 Task: Apply assignee "Requester".
Action: Mouse moved to (88, 81)
Screenshot: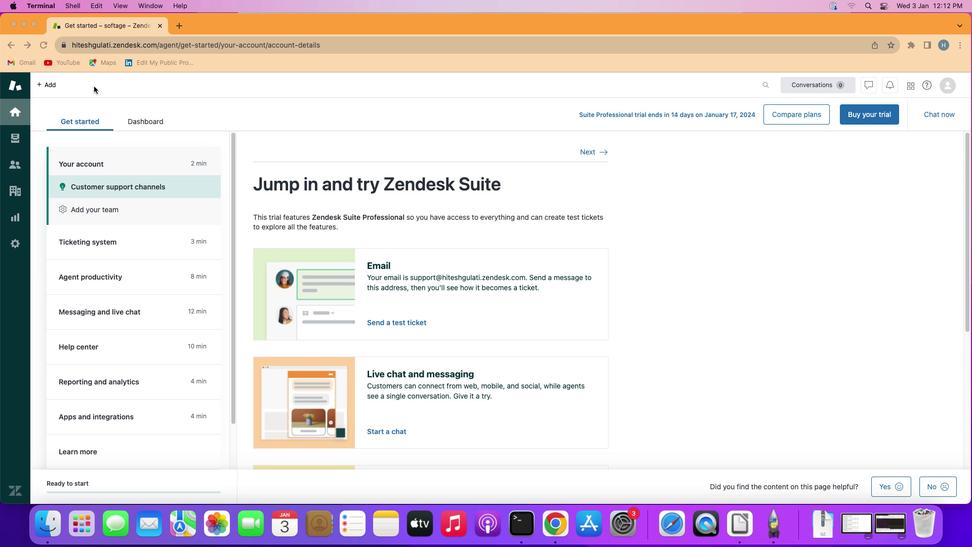 
Action: Mouse pressed left at (88, 81)
Screenshot: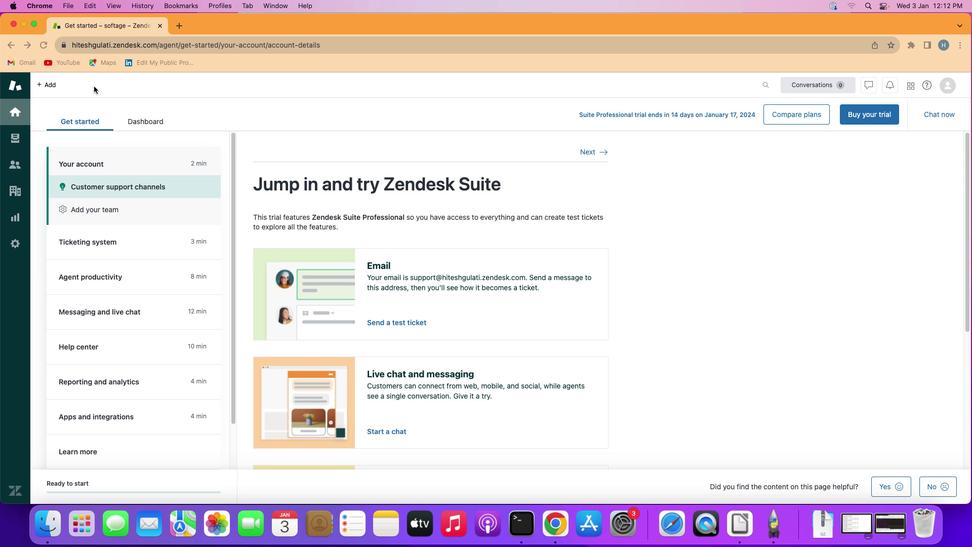 
Action: Mouse moved to (7, 129)
Screenshot: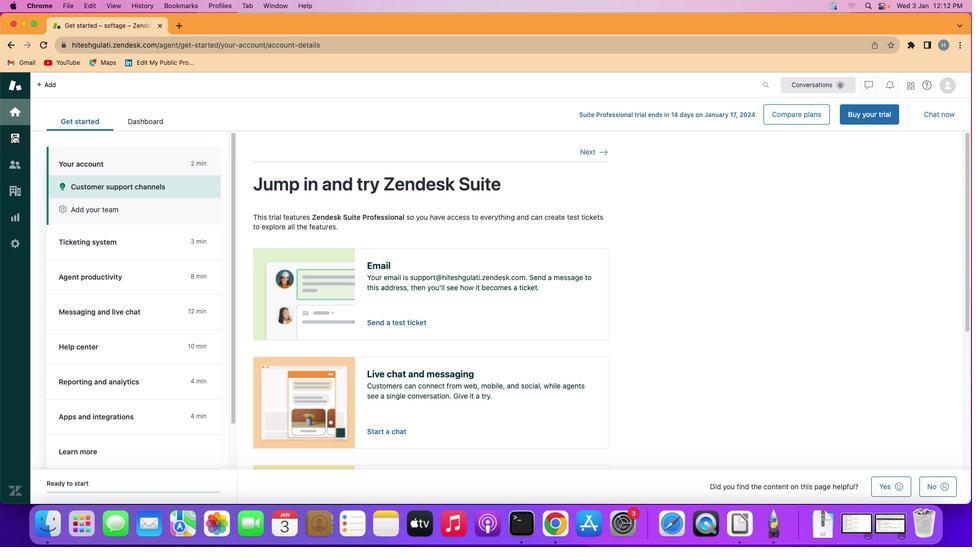 
Action: Mouse pressed left at (7, 129)
Screenshot: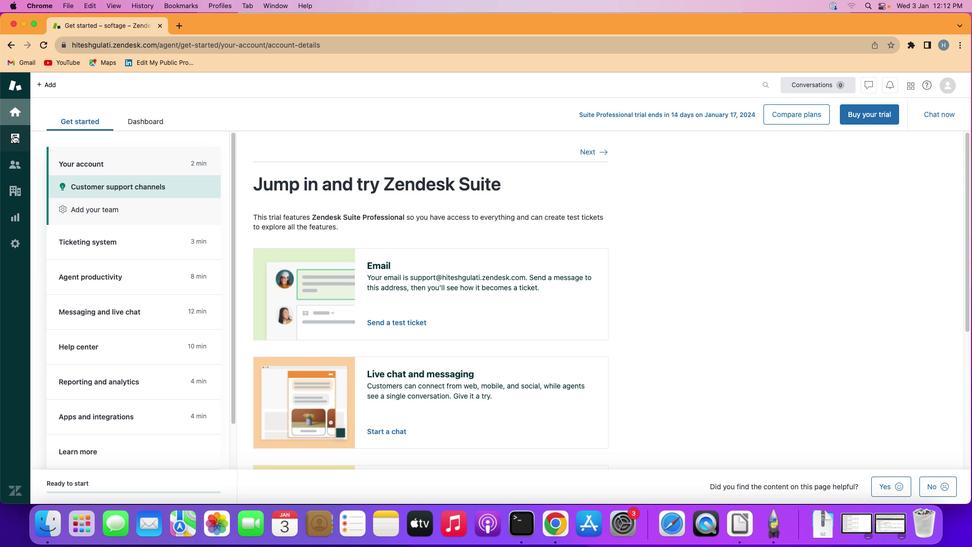 
Action: Mouse moved to (88, 251)
Screenshot: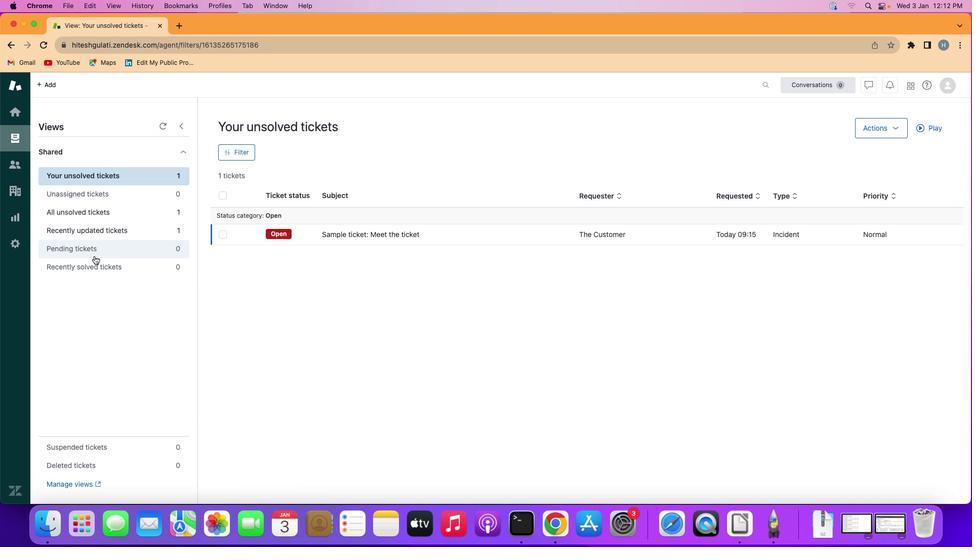
Action: Mouse pressed left at (88, 251)
Screenshot: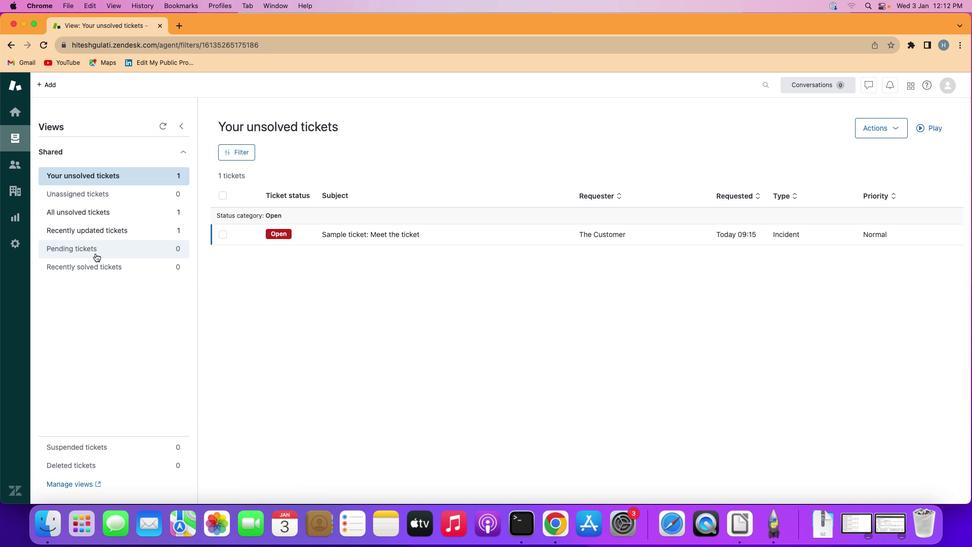 
Action: Mouse moved to (240, 145)
Screenshot: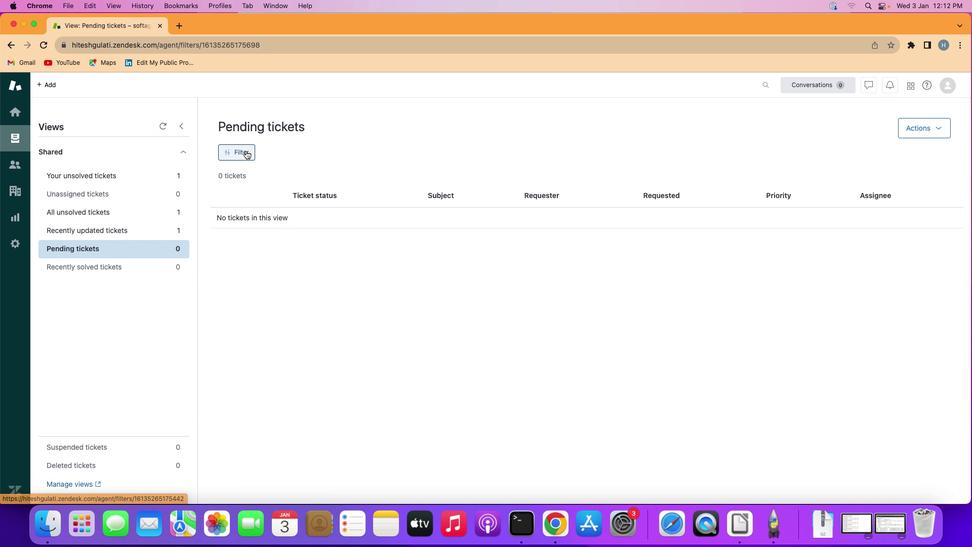 
Action: Mouse pressed left at (240, 145)
Screenshot: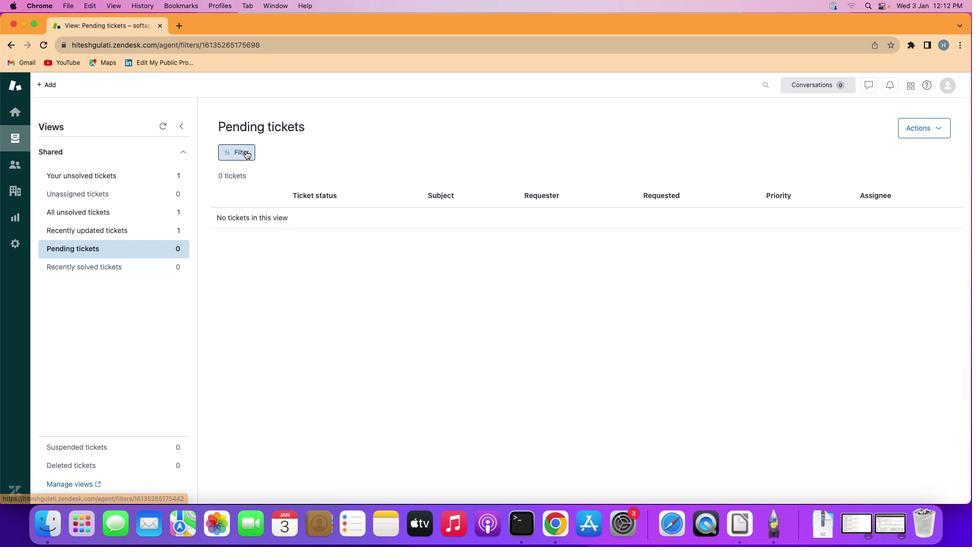 
Action: Mouse moved to (842, 385)
Screenshot: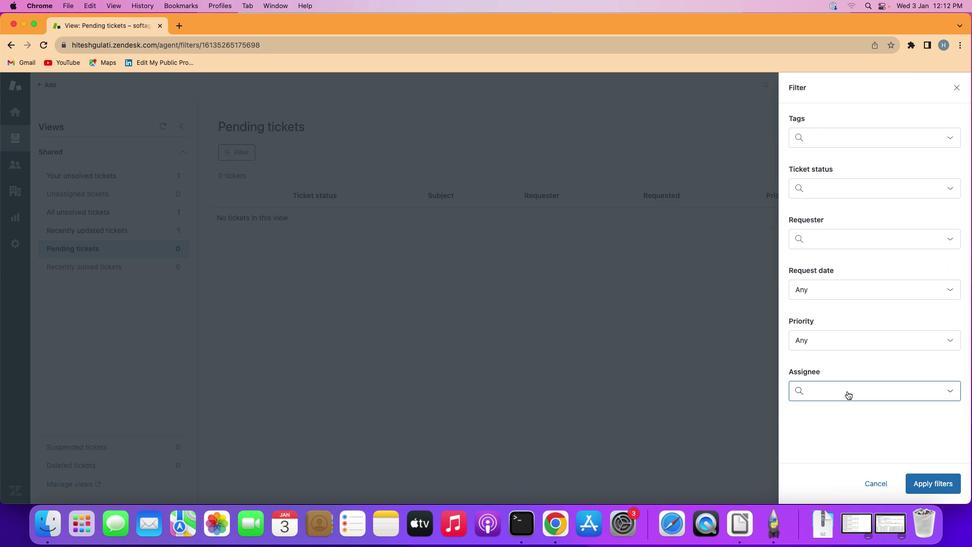 
Action: Mouse pressed left at (842, 385)
Screenshot: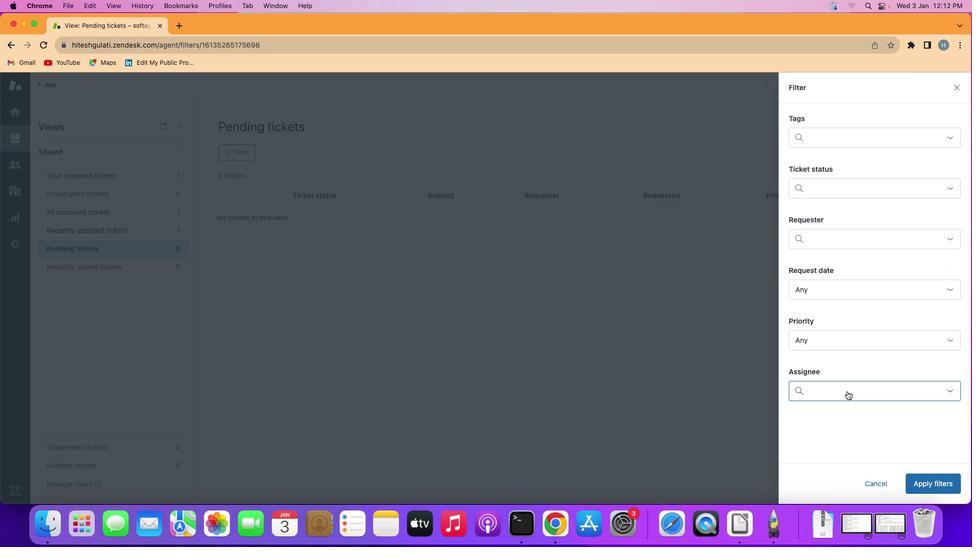 
Action: Mouse moved to (856, 345)
Screenshot: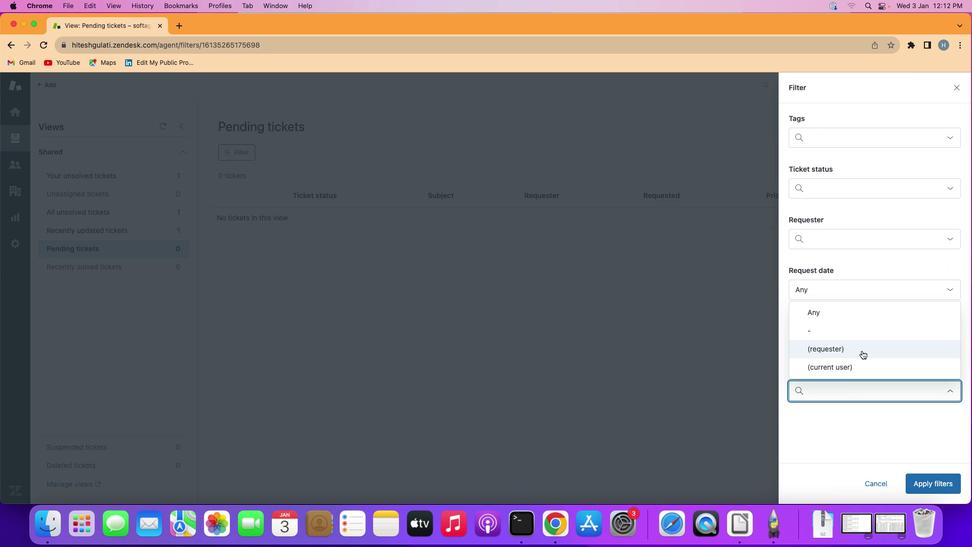 
Action: Mouse pressed left at (856, 345)
Screenshot: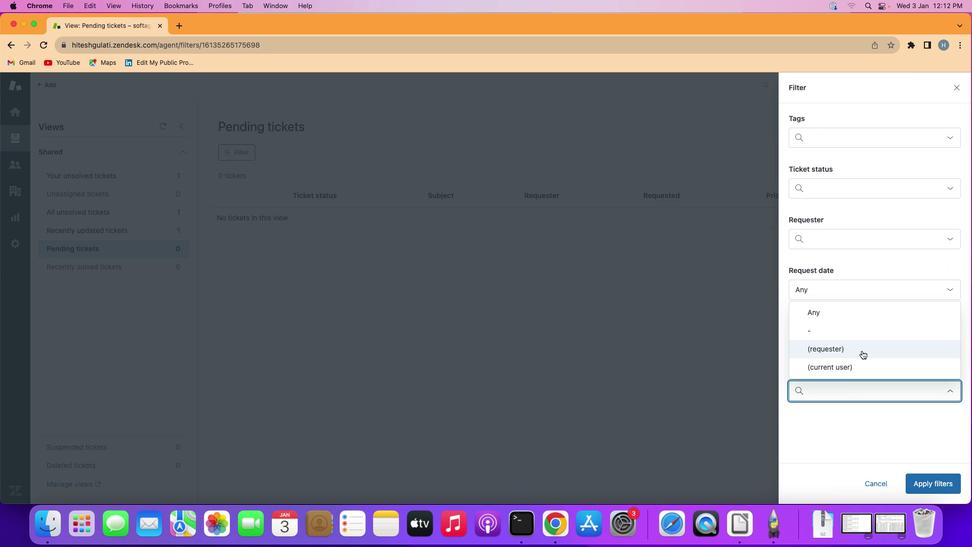 
Action: Mouse moved to (921, 478)
Screenshot: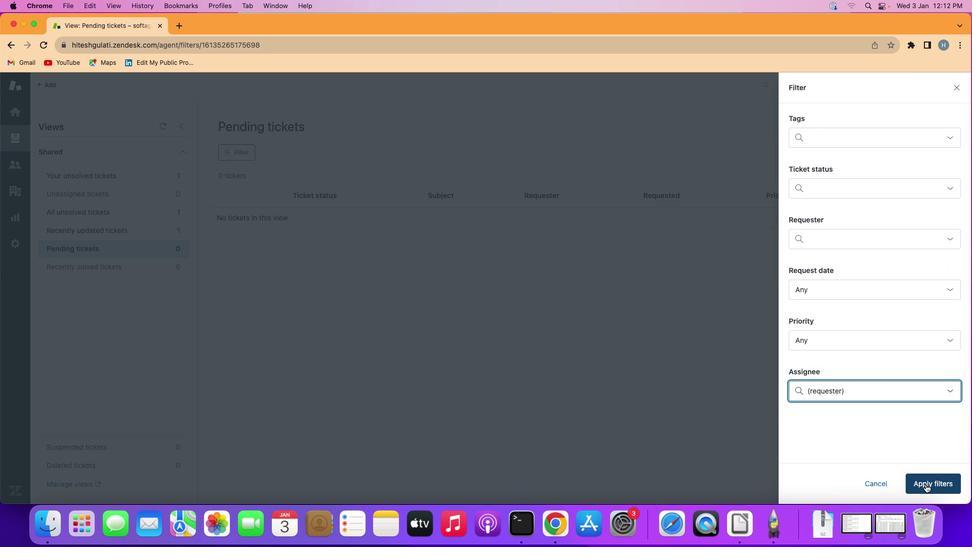 
Action: Mouse pressed left at (921, 478)
Screenshot: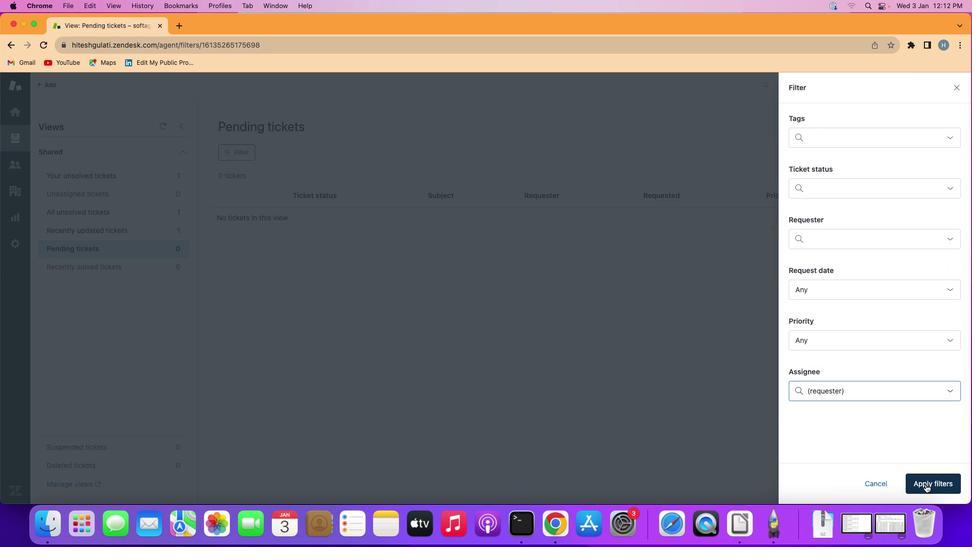 
Action: Mouse moved to (454, 272)
Screenshot: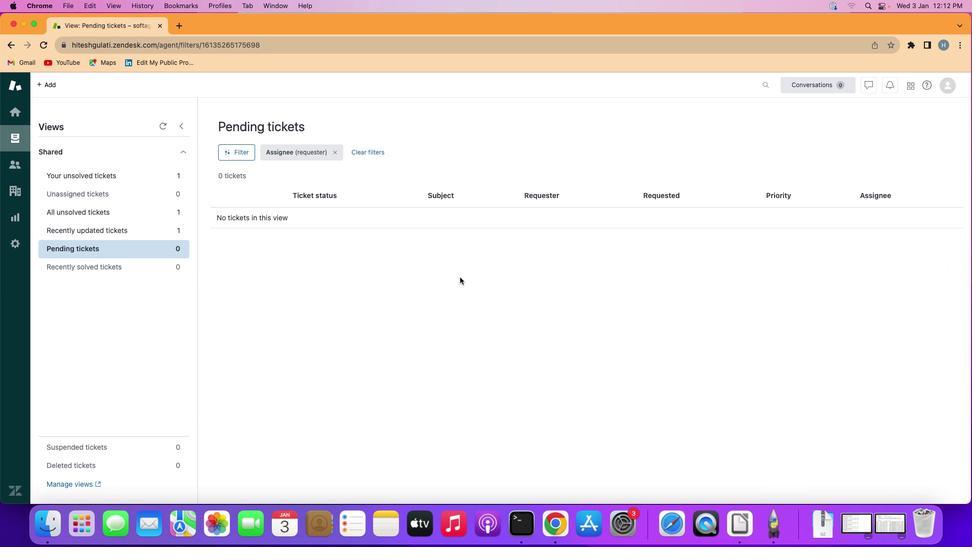 
